 Task: Create a rule from the Recommended list, Task Added to this Project -> add SubTasks in the project BitRise with SubTasks Gather and Analyse Requirements , Design and Implement Solution , System Test and UAT , Release to Production / Go Live
Action: Mouse moved to (478, 372)
Screenshot: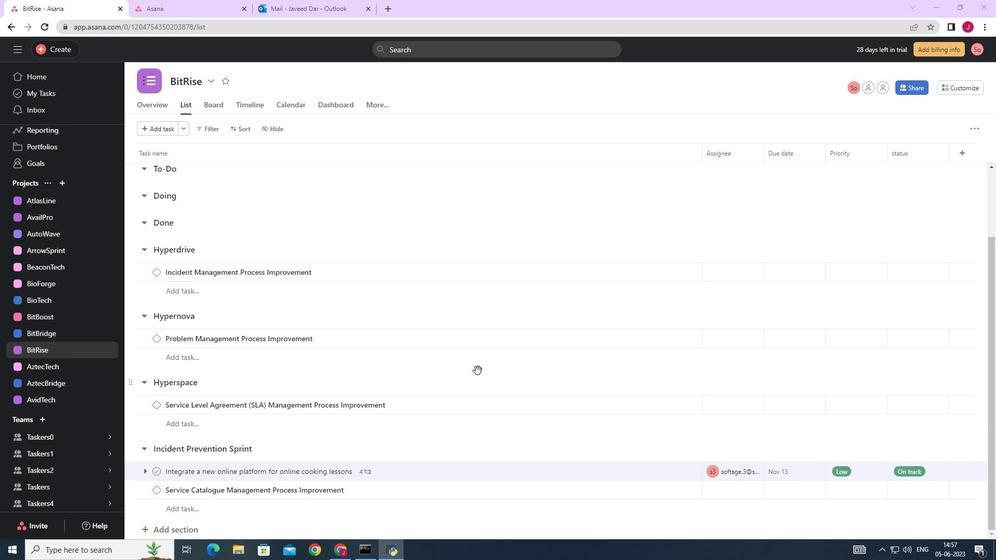 
Action: Mouse scrolled (478, 372) with delta (0, 0)
Screenshot: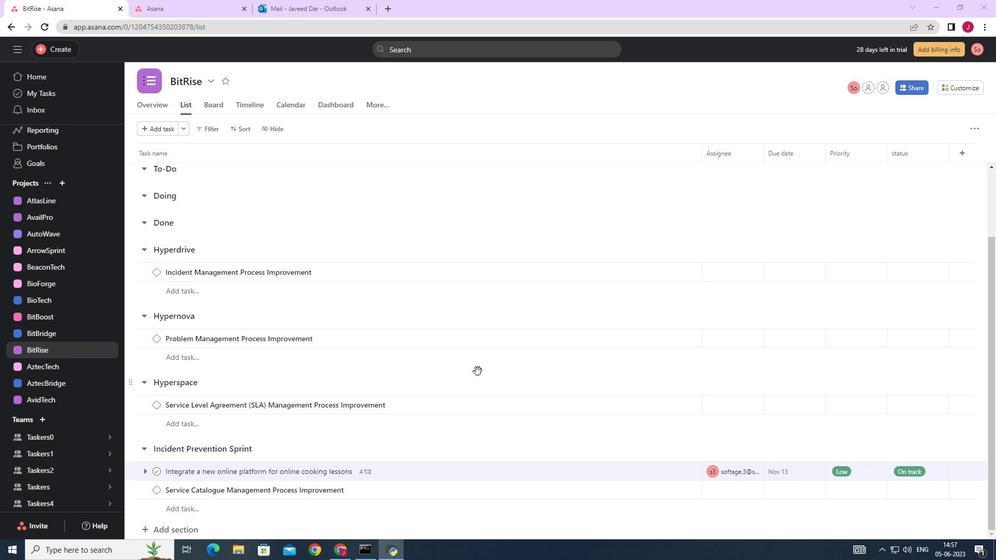
Action: Mouse moved to (485, 365)
Screenshot: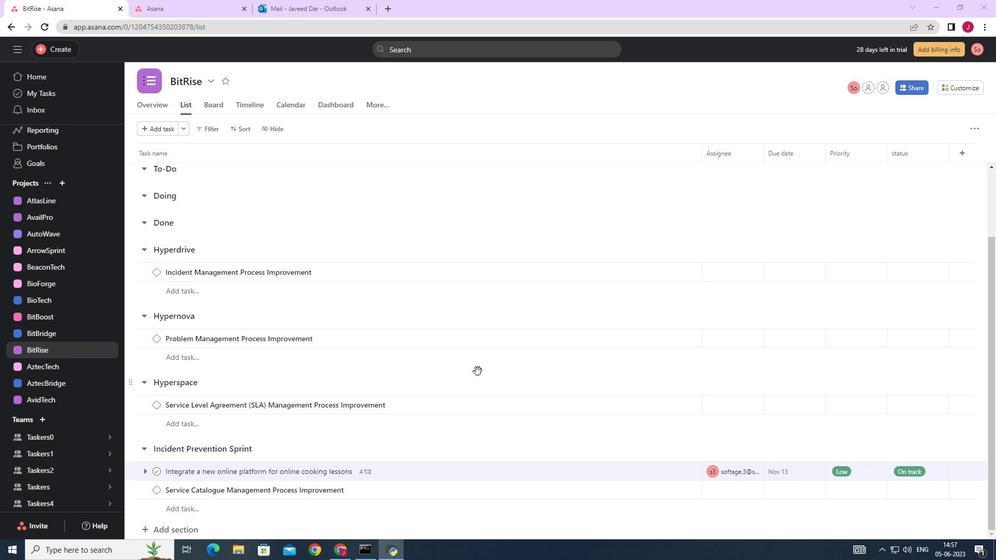 
Action: Mouse scrolled (482, 369) with delta (0, 0)
Screenshot: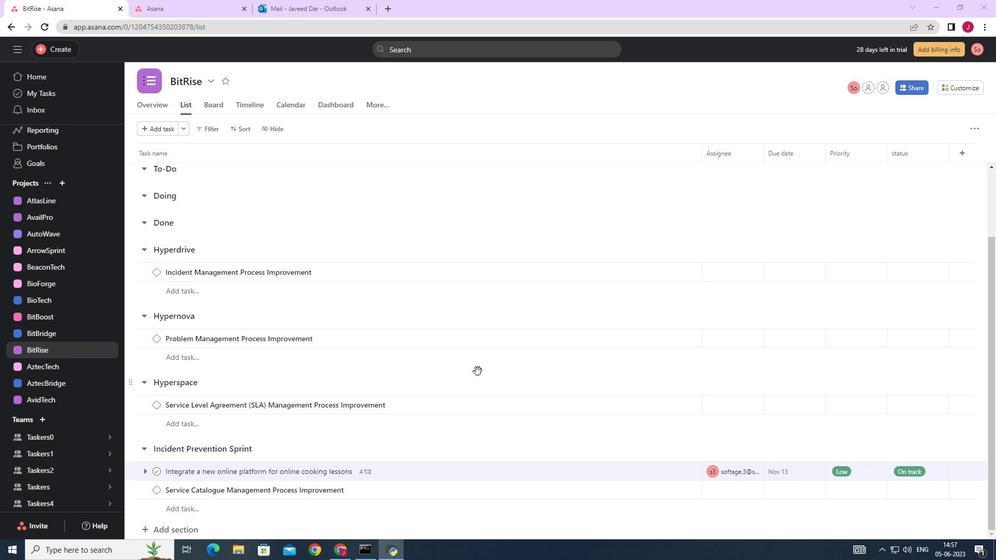 
Action: Mouse moved to (965, 88)
Screenshot: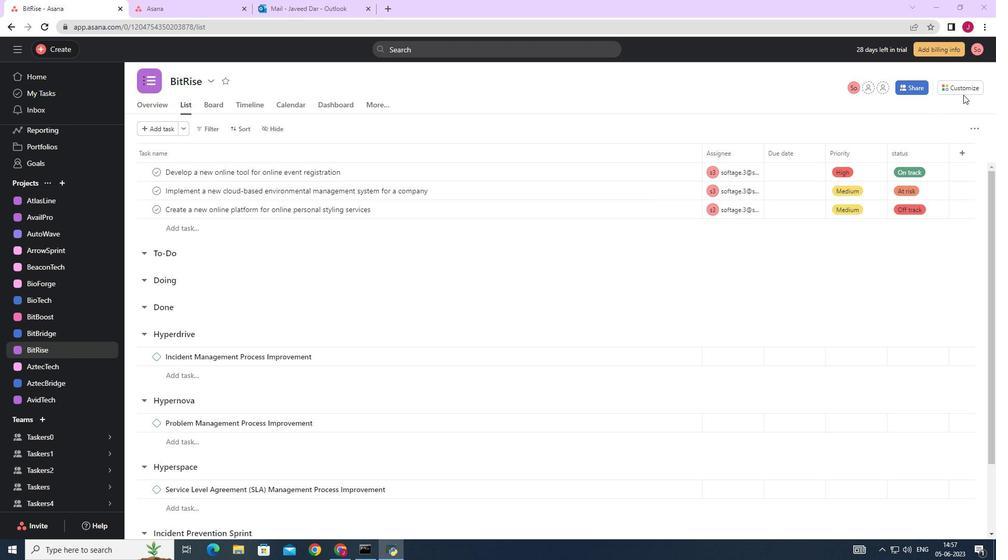 
Action: Mouse pressed left at (965, 88)
Screenshot: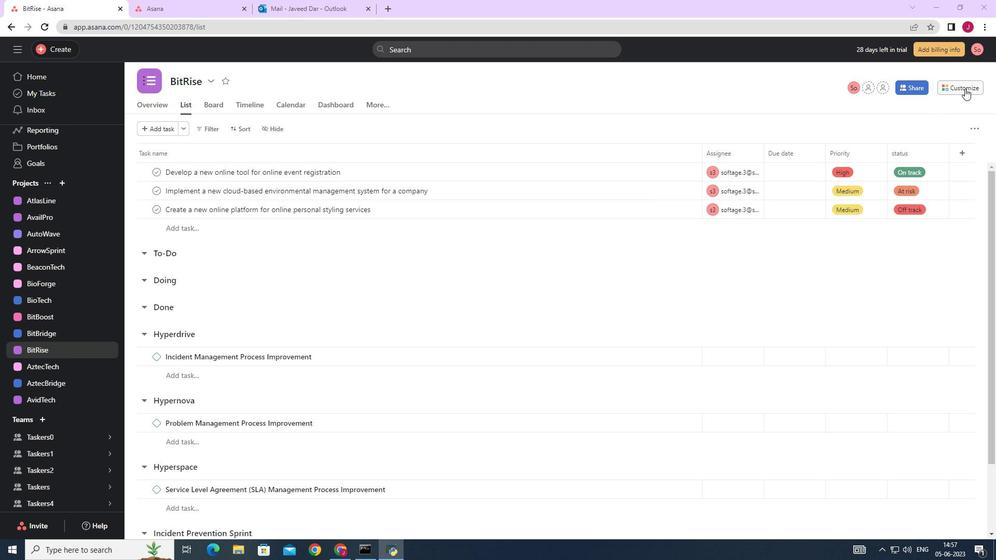 
Action: Mouse moved to (778, 226)
Screenshot: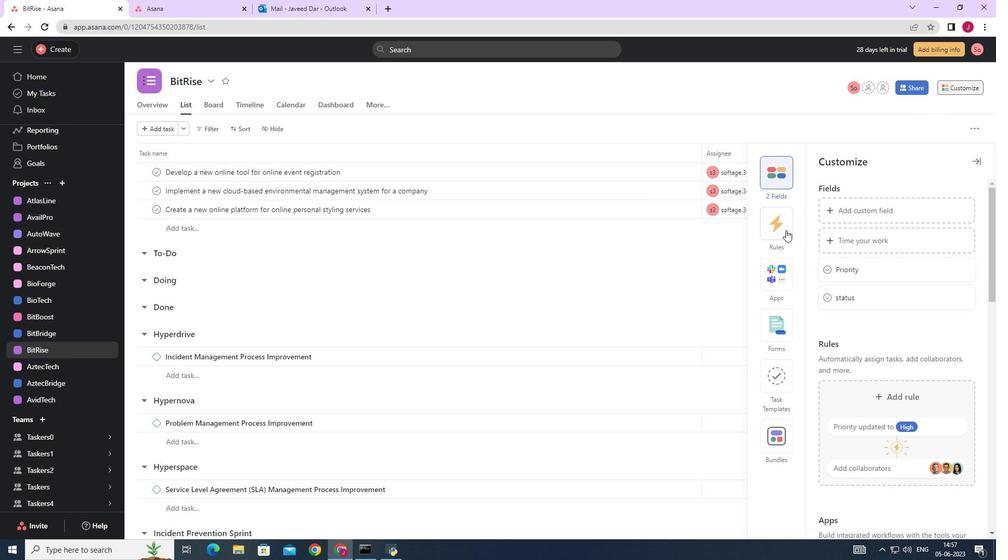 
Action: Mouse pressed left at (778, 226)
Screenshot: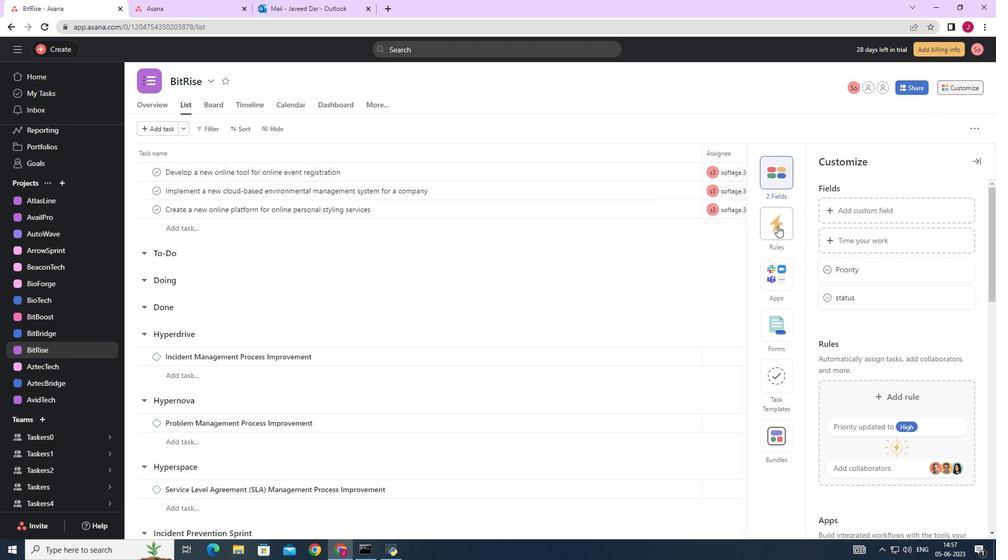 
Action: Mouse moved to (857, 242)
Screenshot: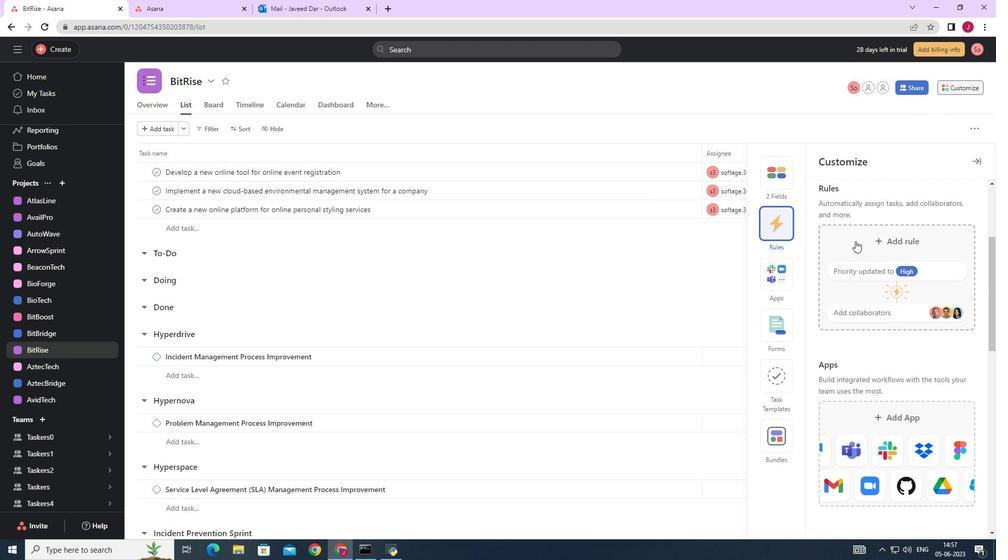 
Action: Mouse pressed left at (857, 242)
Screenshot: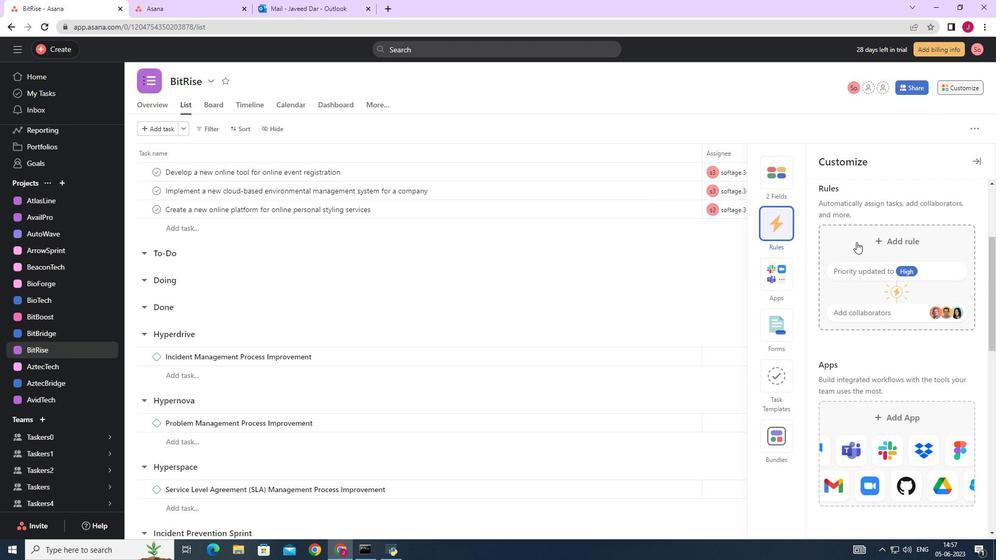 
Action: Mouse moved to (436, 157)
Screenshot: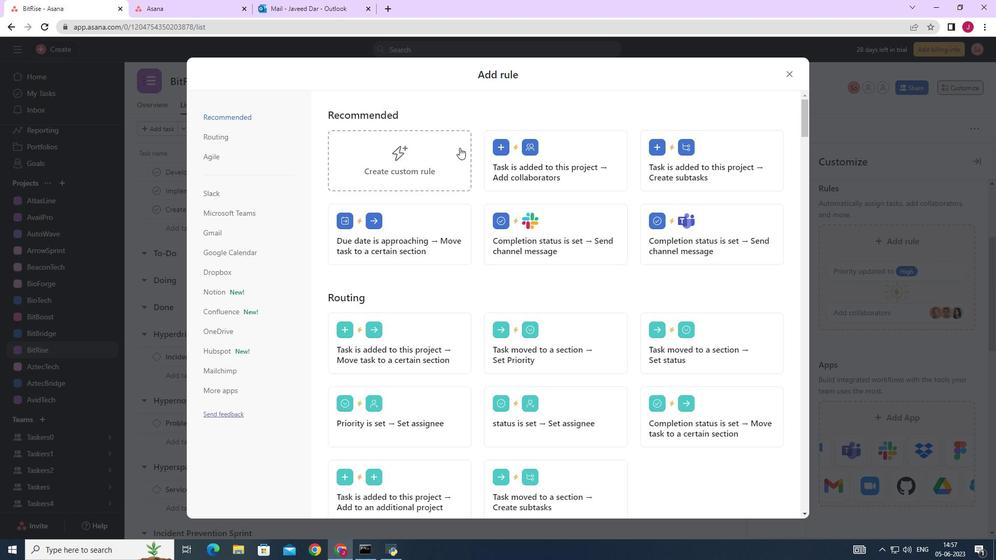 
Action: Mouse pressed left at (436, 157)
Screenshot: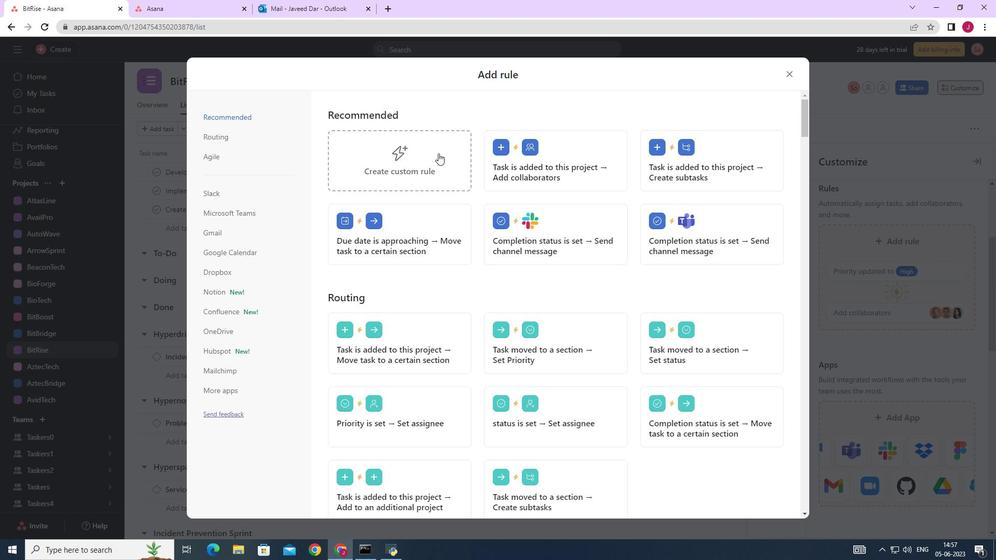 
Action: Mouse moved to (486, 274)
Screenshot: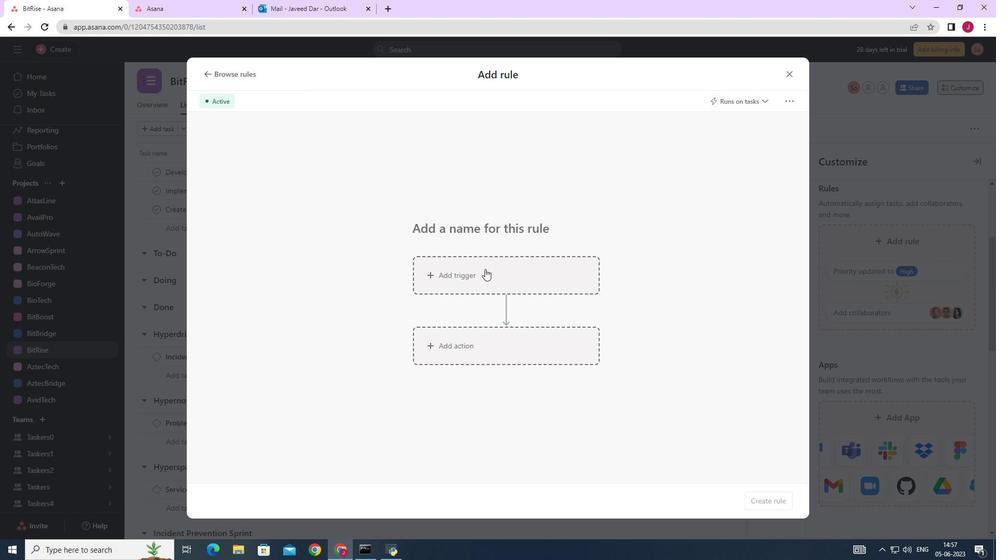 
Action: Mouse pressed left at (486, 274)
Screenshot: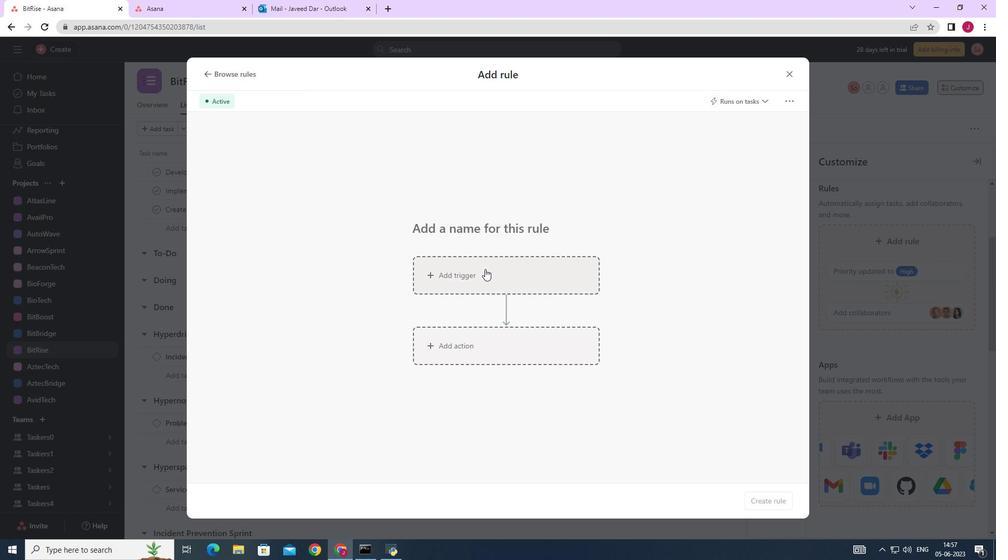
Action: Mouse moved to (423, 352)
Screenshot: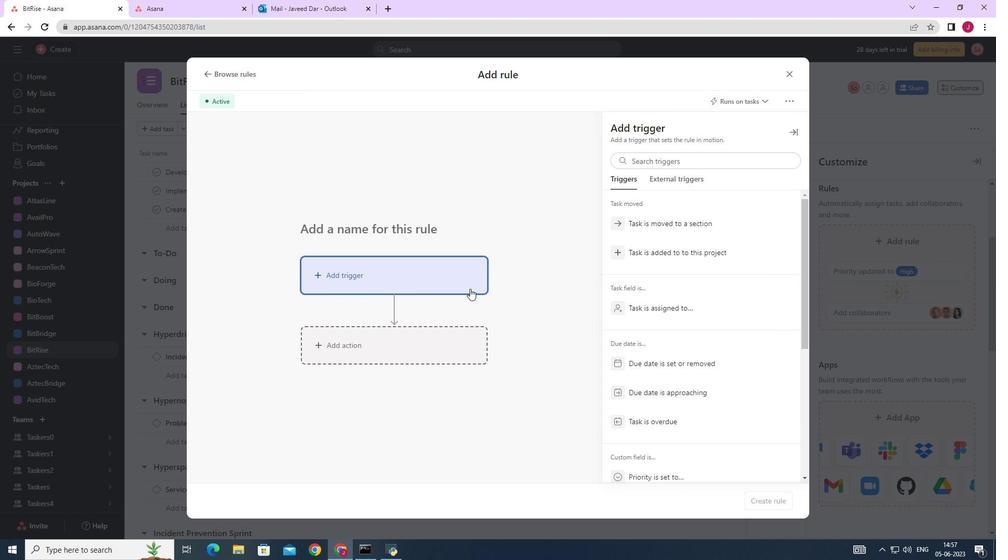 
Action: Mouse pressed left at (423, 352)
Screenshot: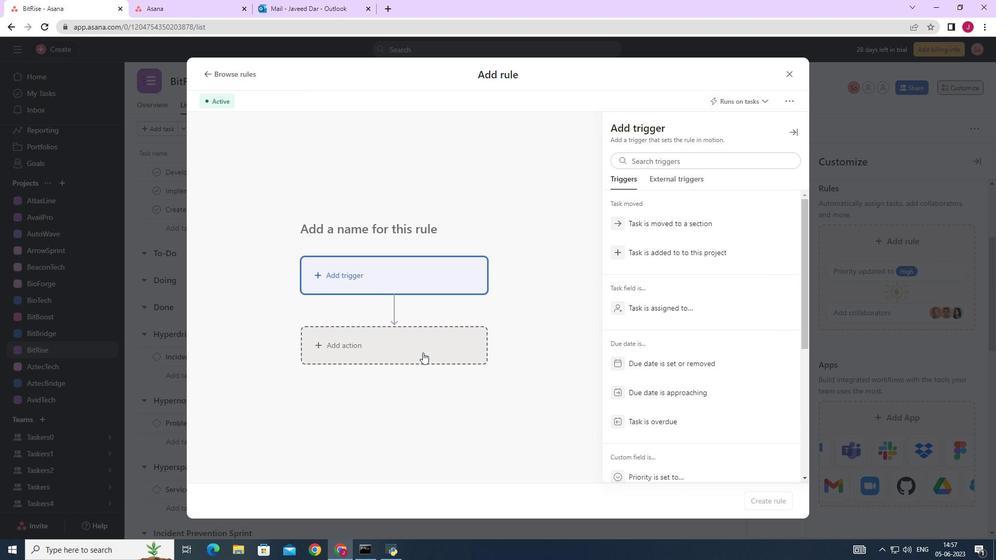 
Action: Mouse moved to (657, 288)
Screenshot: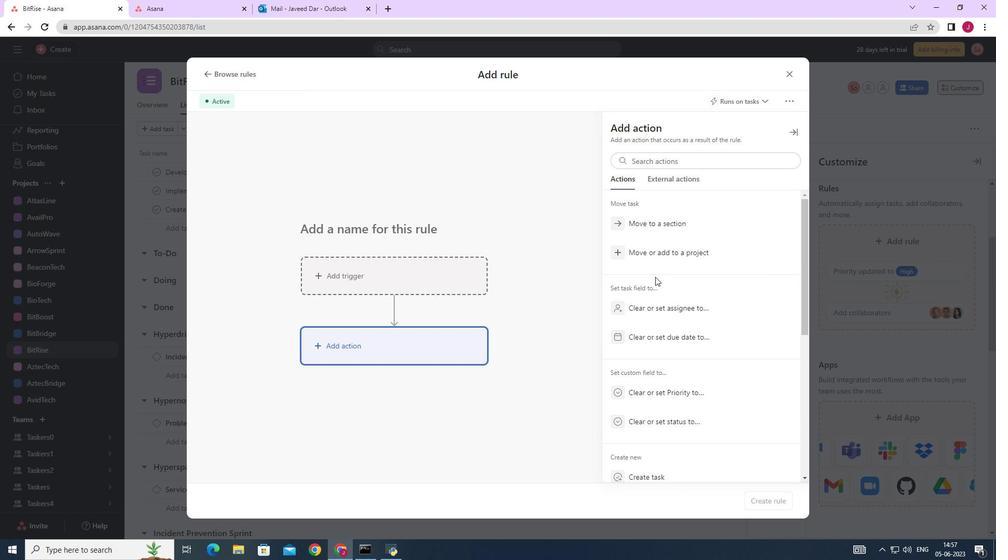 
Action: Mouse scrolled (657, 288) with delta (0, 0)
Screenshot: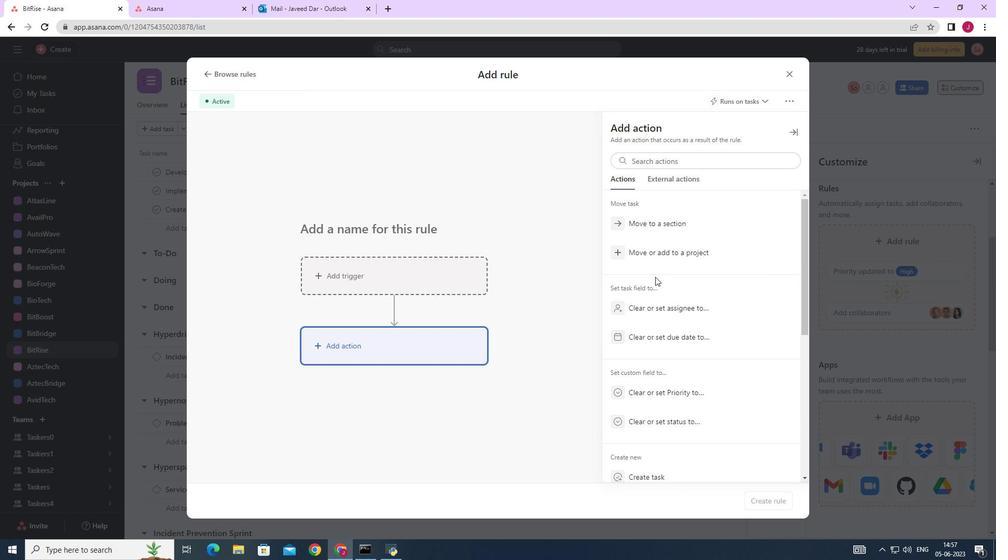 
Action: Mouse moved to (658, 288)
Screenshot: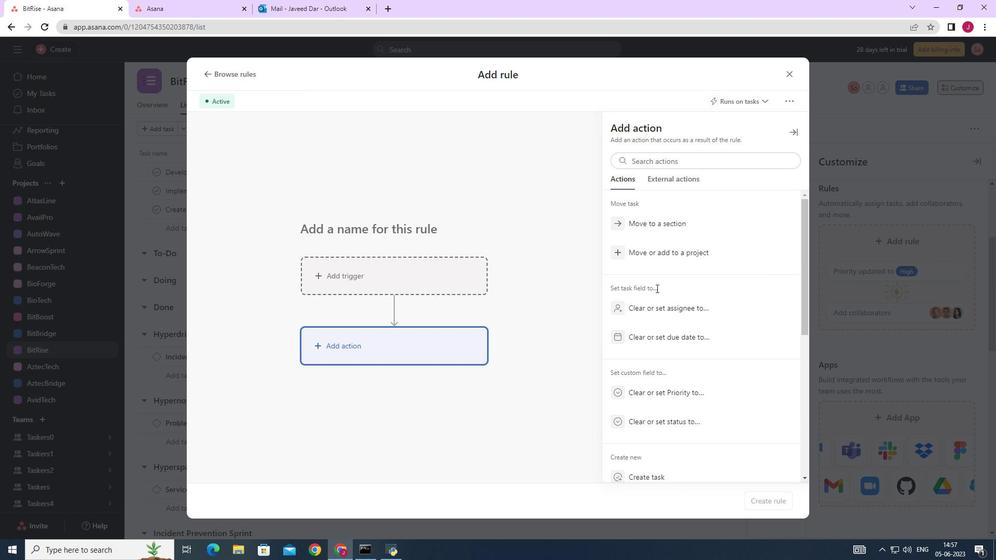 
Action: Mouse scrolled (658, 288) with delta (0, 0)
Screenshot: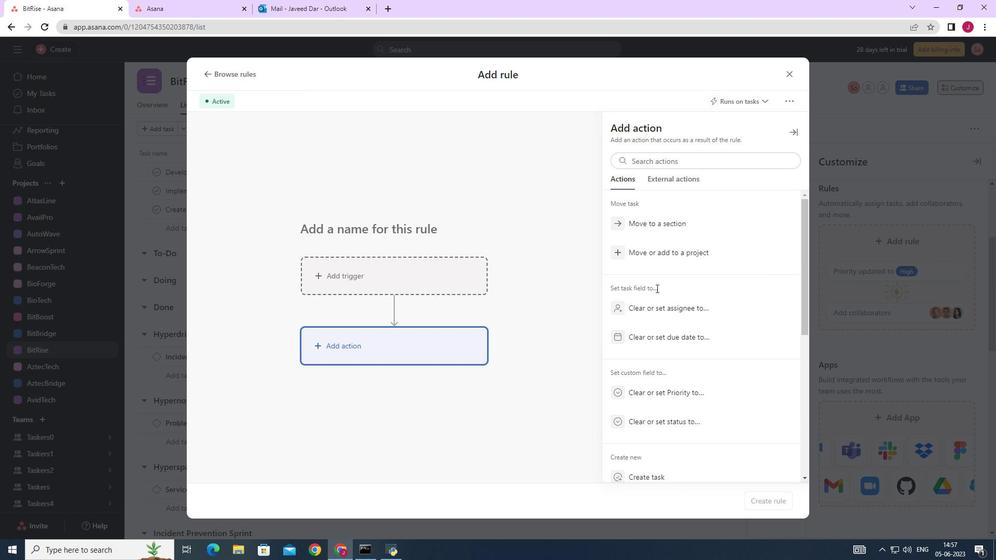 
Action: Mouse moved to (659, 288)
Screenshot: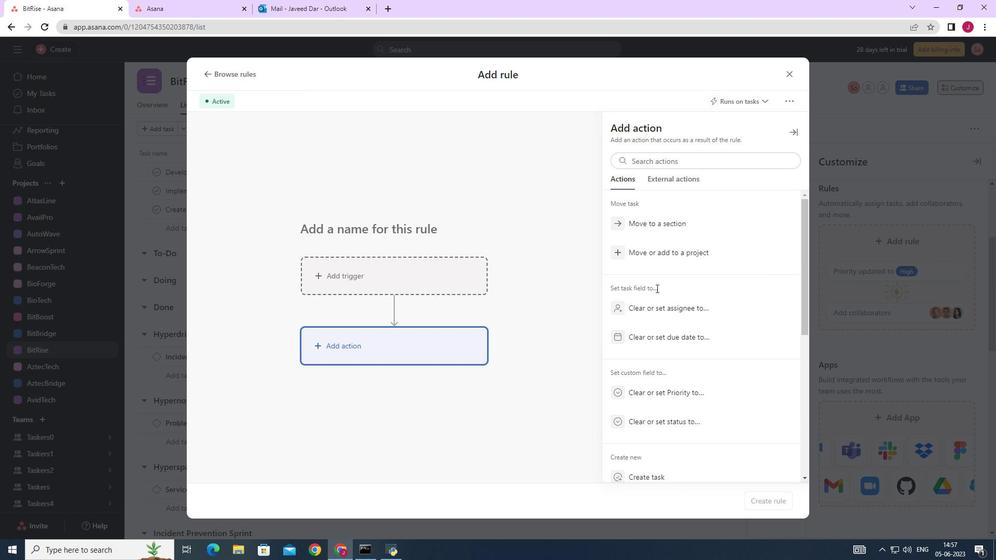 
Action: Mouse scrolled (659, 288) with delta (0, 0)
Screenshot: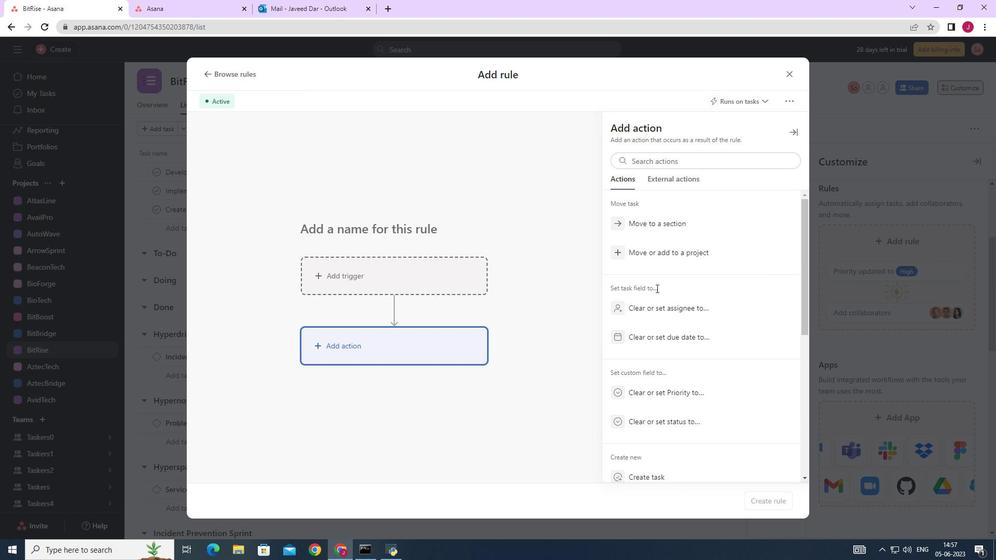 
Action: Mouse moved to (659, 288)
Screenshot: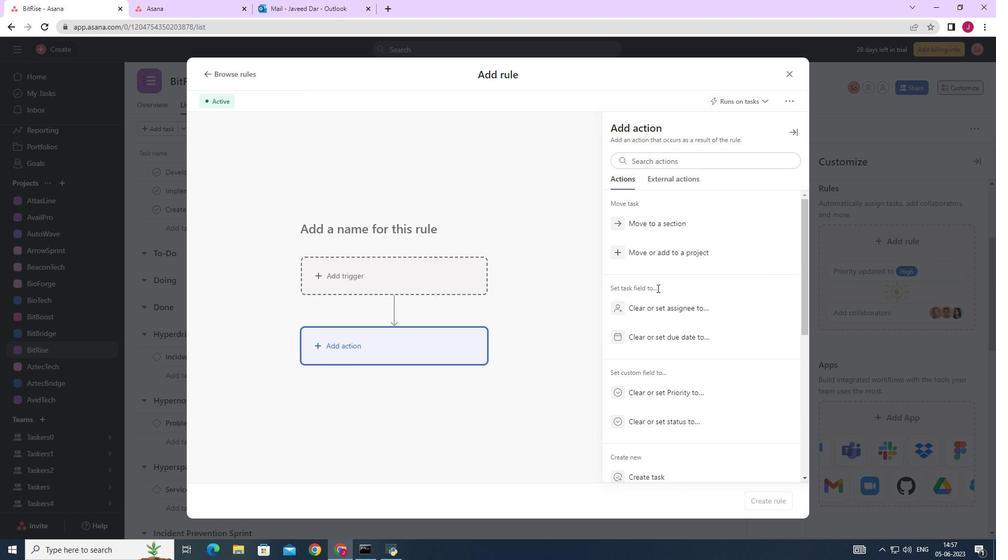 
Action: Mouse scrolled (659, 288) with delta (0, 0)
Screenshot: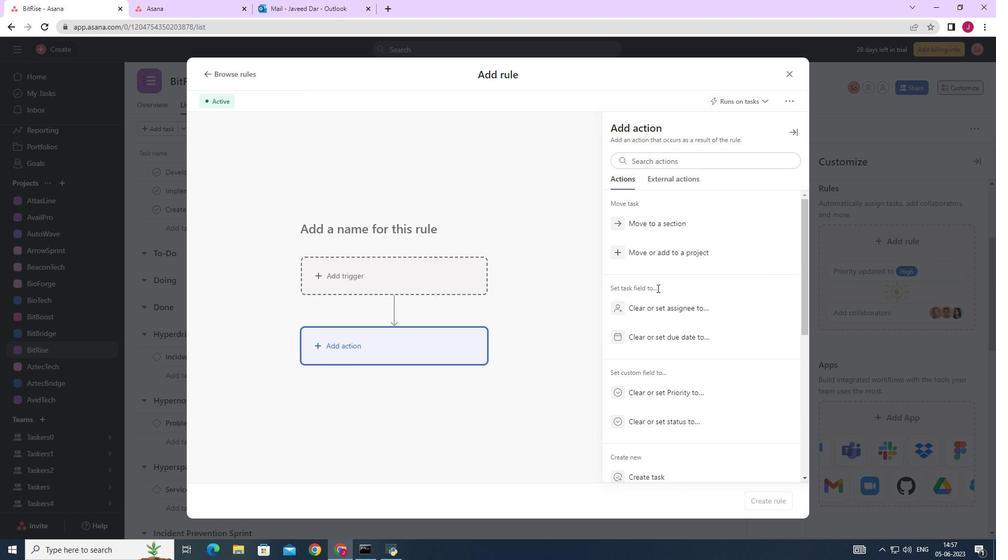 
Action: Mouse moved to (661, 297)
Screenshot: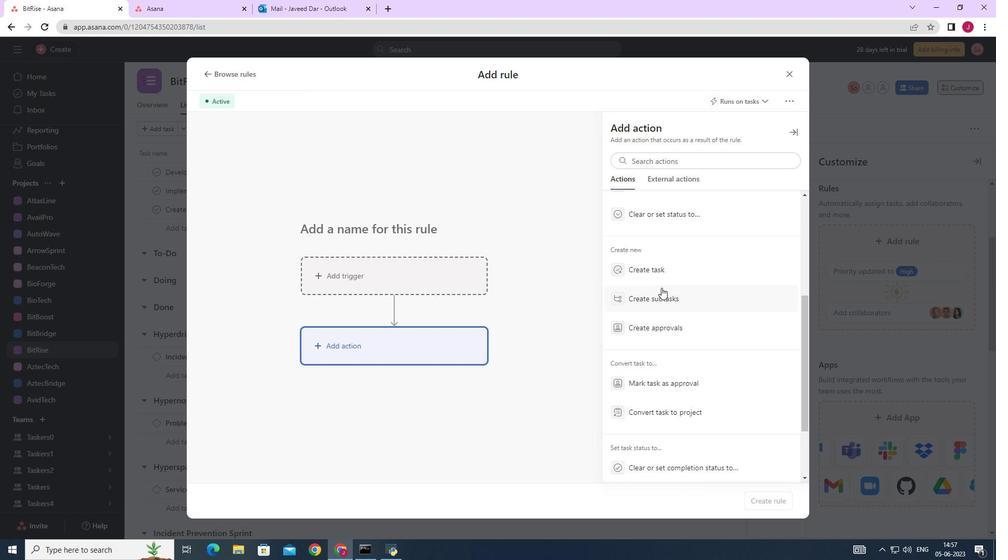 
Action: Mouse pressed left at (661, 297)
Screenshot: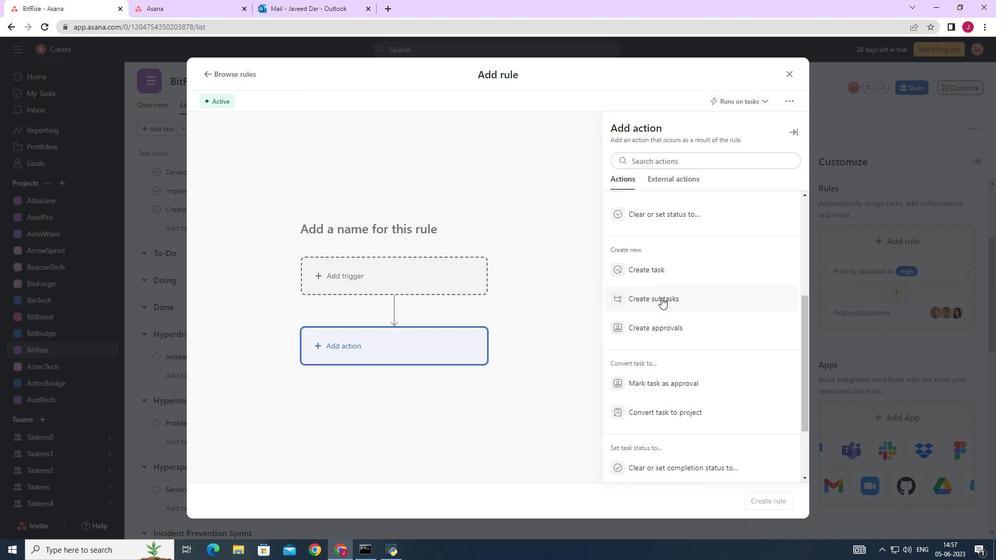 
Action: Mouse moved to (658, 165)
Screenshot: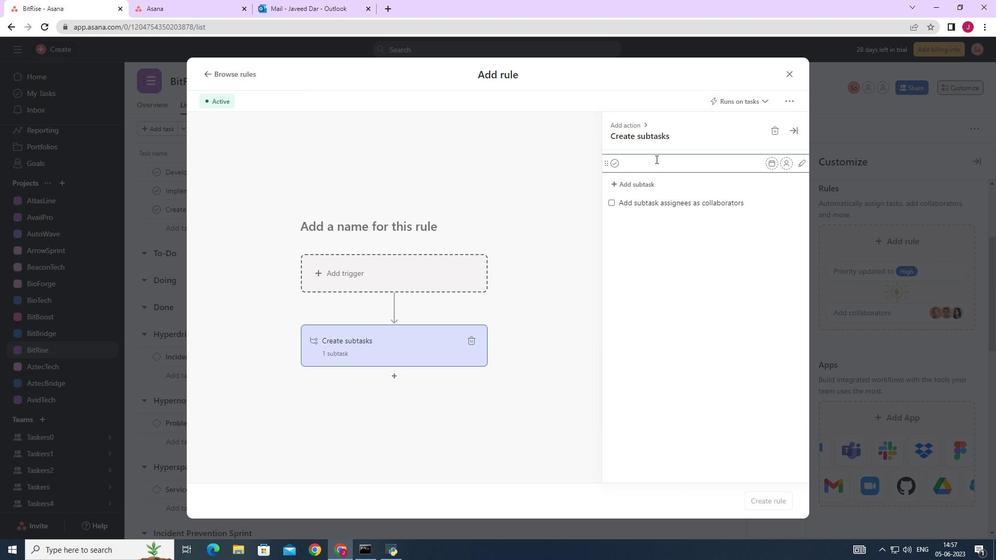 
Action: Key pressed <Key.caps_lock>G<Key.caps_lock>ather<Key.space>and<Key.space><Key.caps_lock>A<Key.caps_lock>nalyse<Key.space><Key.caps_lock>R<Key.caps_lock>equirements<Key.enter><Key.caps_lock>D<Key.caps_lock>esign<Key.space>and<Key.space><Key.caps_lock>I<Key.caps_lock>mplement<Key.space><Key.caps_lock>S<Key.caps_lock>olution<Key.enter><Key.caps_lock>S<Key.caps_lock>ystem<Key.space><Key.caps_lock>T<Key.caps_lock>est<Key.space>and<Key.space>a<Key.backspace><Key.caps_lock>UAT<Key.enter><Key.caps_lock>r<Key.backspace><Key.caps_lock>R<Key.caps_lock>elease<Key.space>to<Key.space>production<Key.space>/<Key.space><Key.caps_lock>G<Key.caps_lock>o<Key.space><Key.caps_lock>L<Key.caps_lock>ive<Key.enter>
Screenshot: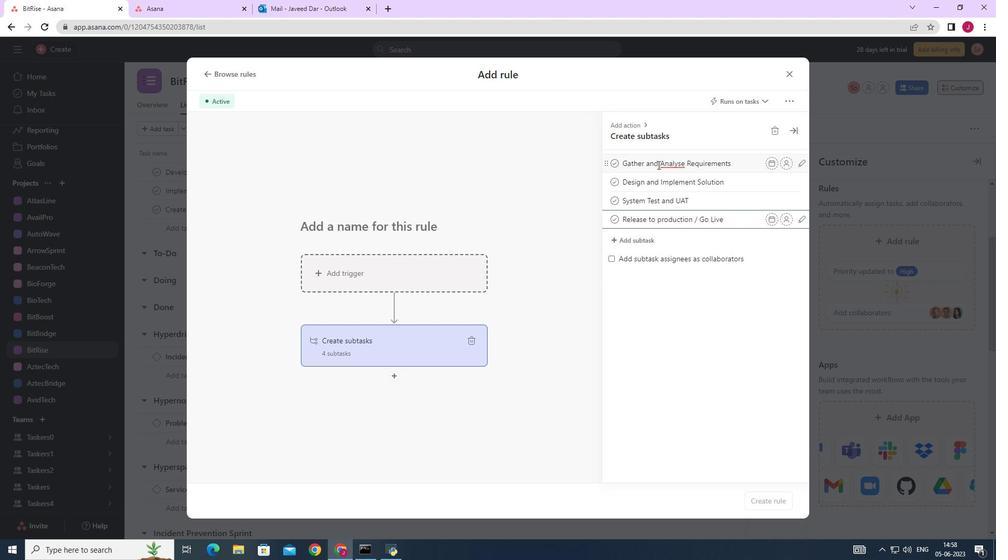 
Action: Mouse moved to (790, 73)
Screenshot: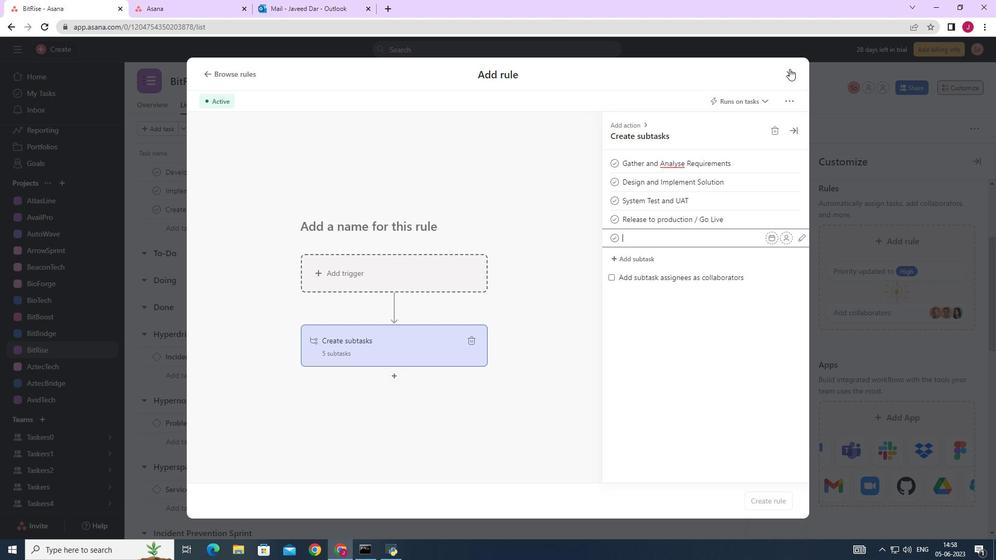 
Action: Mouse pressed left at (790, 73)
Screenshot: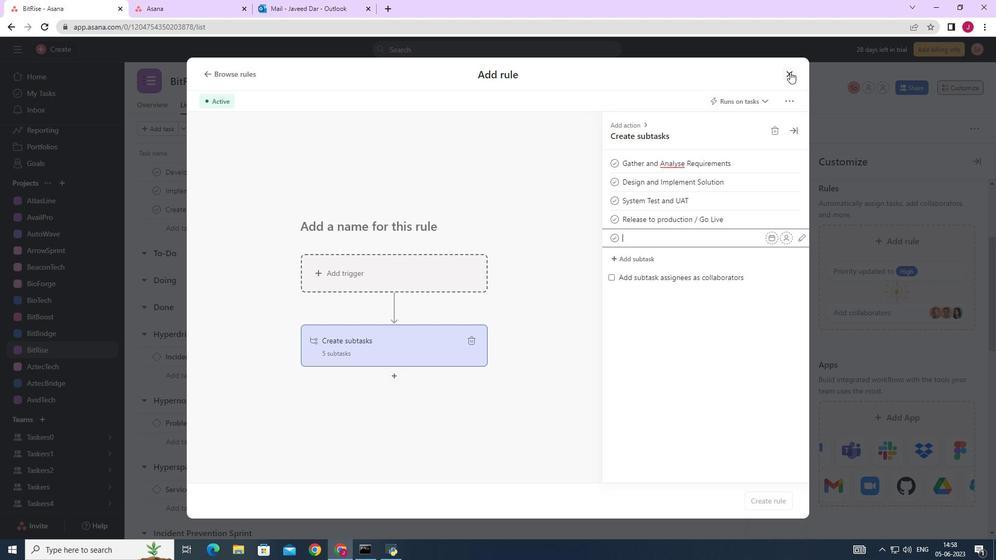 
Action: Mouse moved to (791, 73)
Screenshot: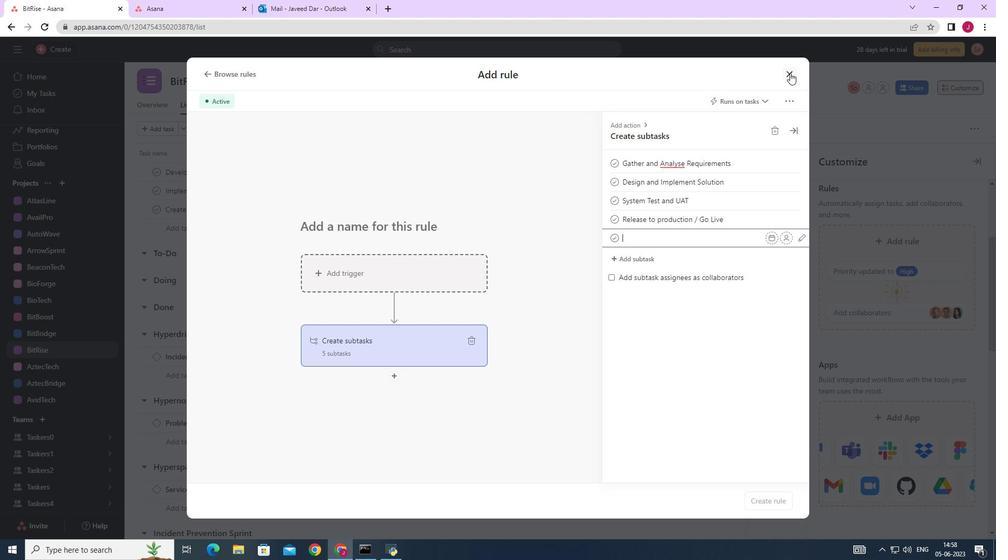 
